 Task: Check your schedule for today and review the email regarding the daily scan report from Durganand Choudhary.
Action: Mouse moved to (11, 27)
Screenshot: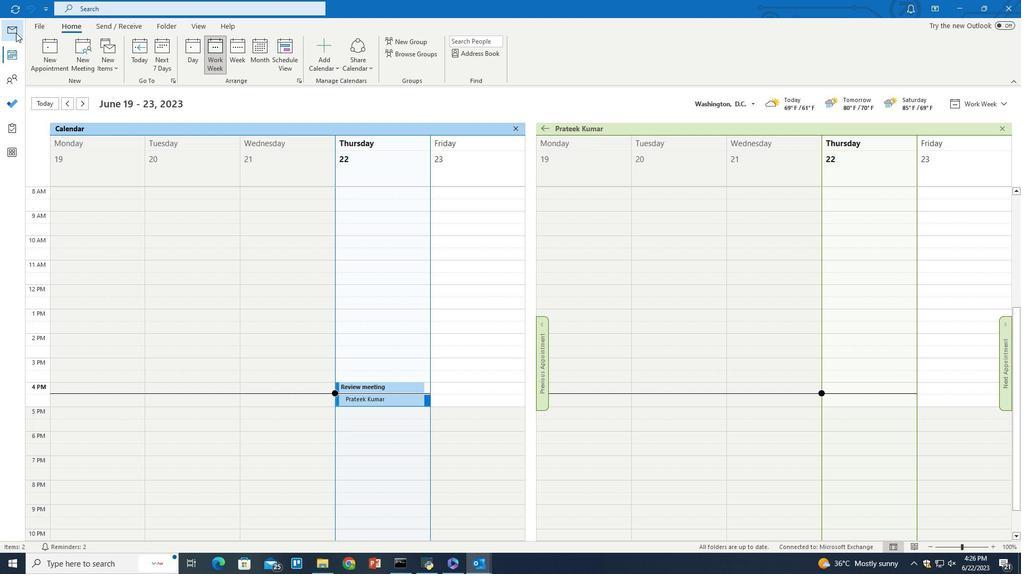 
Action: Mouse pressed left at (11, 27)
Screenshot: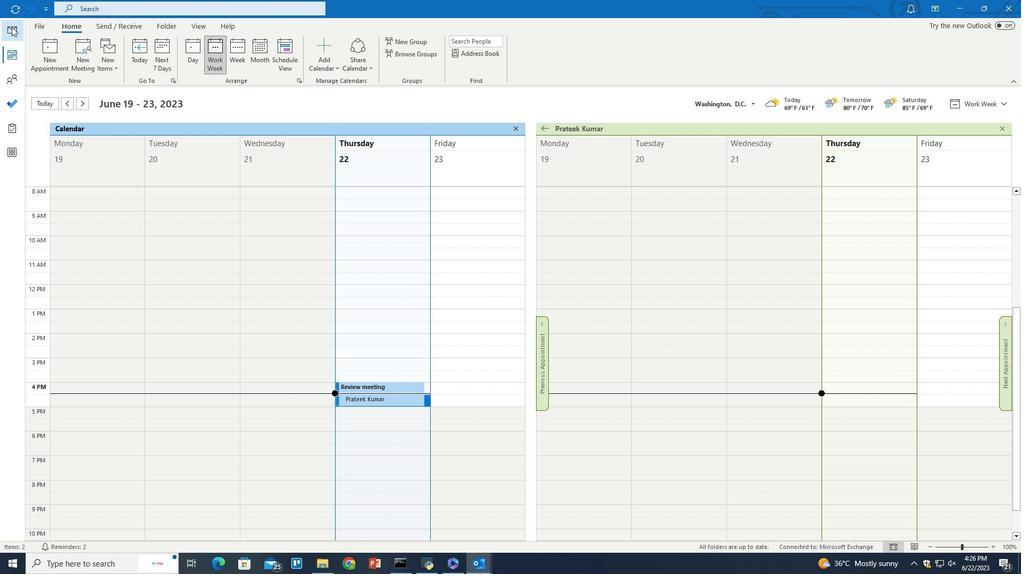 
Action: Mouse moved to (192, 25)
Screenshot: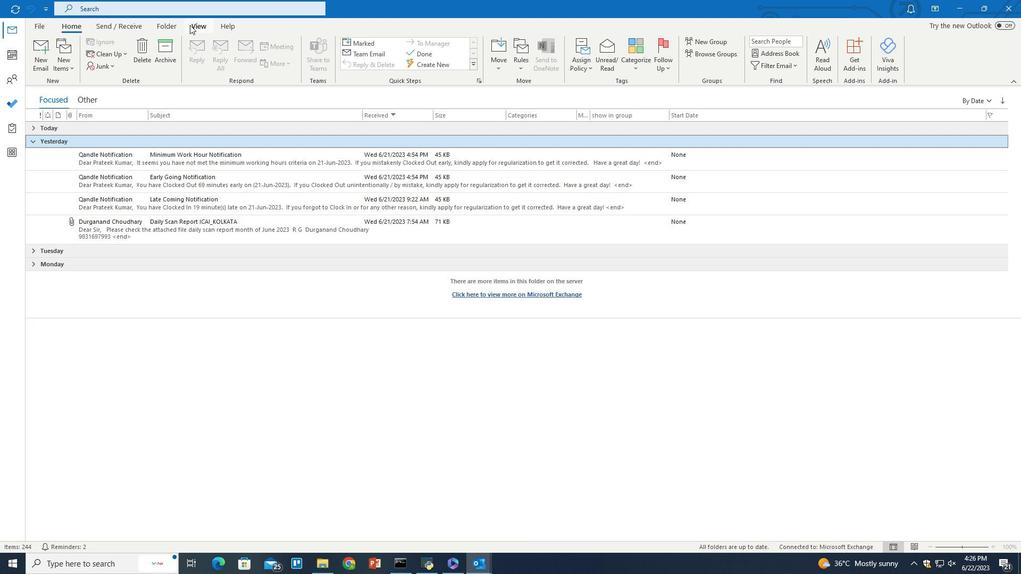 
Action: Mouse pressed left at (192, 25)
Screenshot: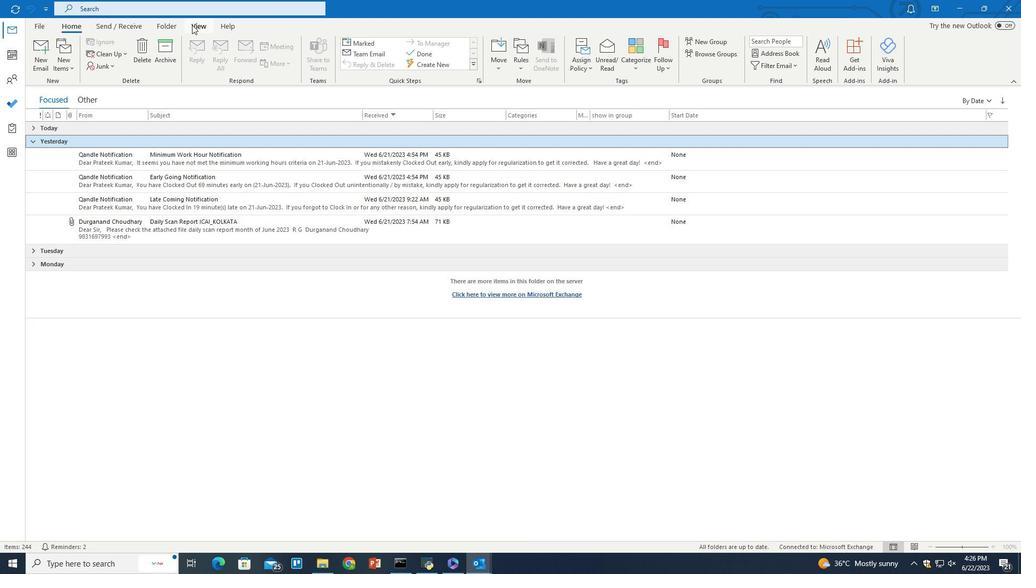 
Action: Mouse moved to (597, 66)
Screenshot: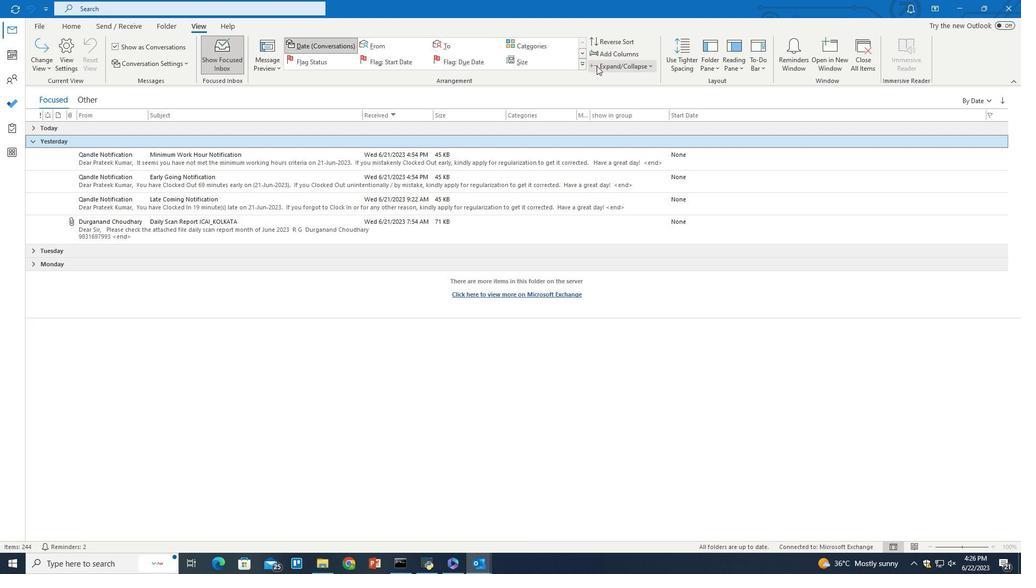 
Action: Mouse pressed left at (597, 66)
Screenshot: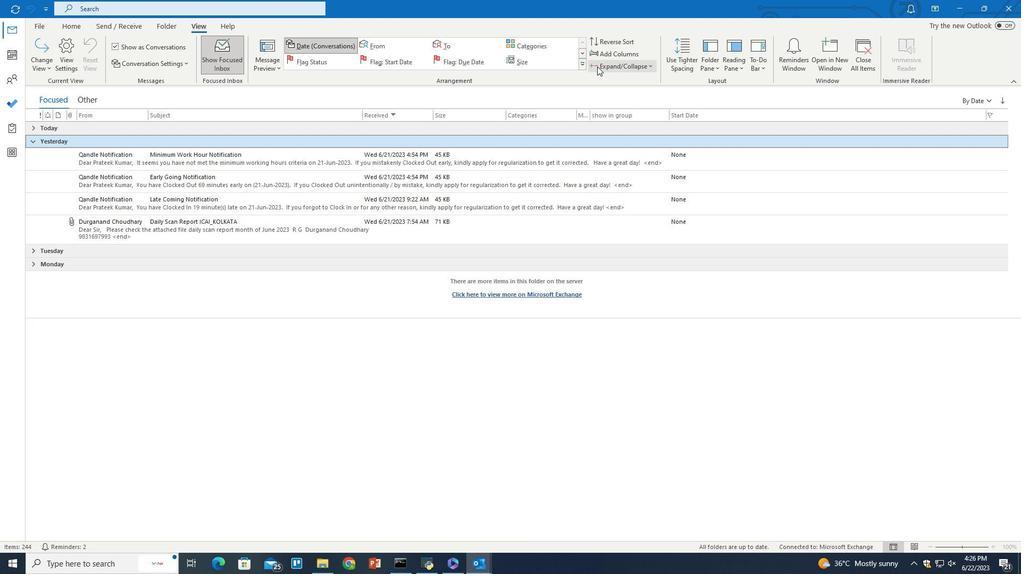 
Action: Mouse moved to (615, 123)
Screenshot: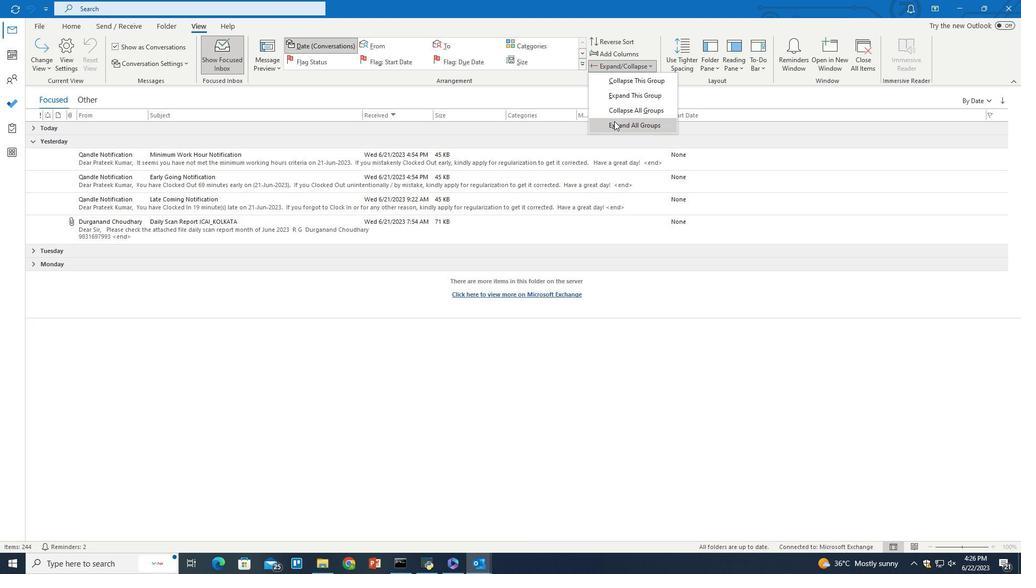 
Action: Mouse pressed left at (615, 123)
Screenshot: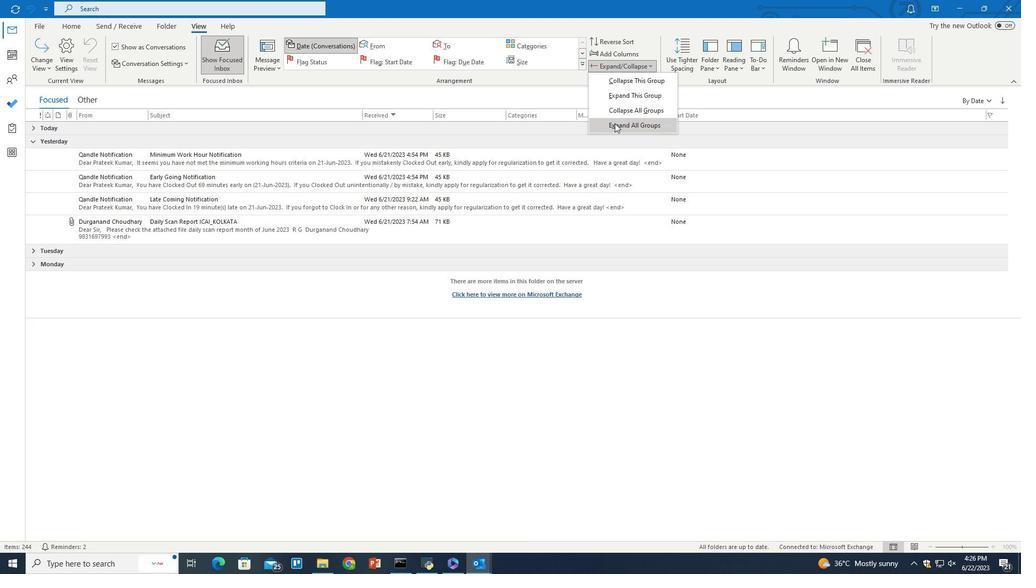 
Action: Mouse moved to (613, 142)
Screenshot: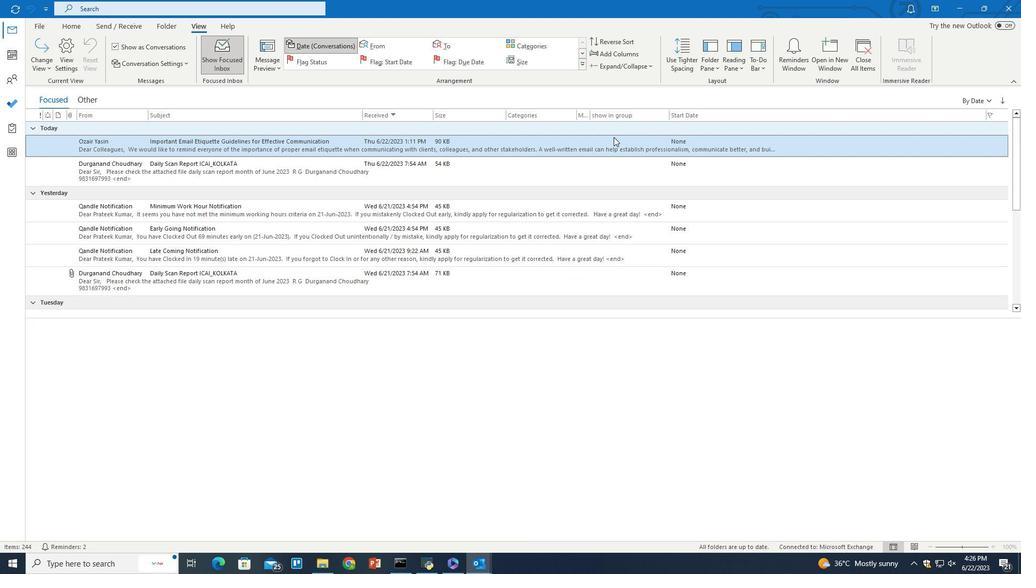
